Task: In the  document problemanalysis.html Share this file with 'softage2@softage.net' Make a copy of the file 'without changing the auto name' Delete the  copy of the file
Action: Mouse moved to (444, 446)
Screenshot: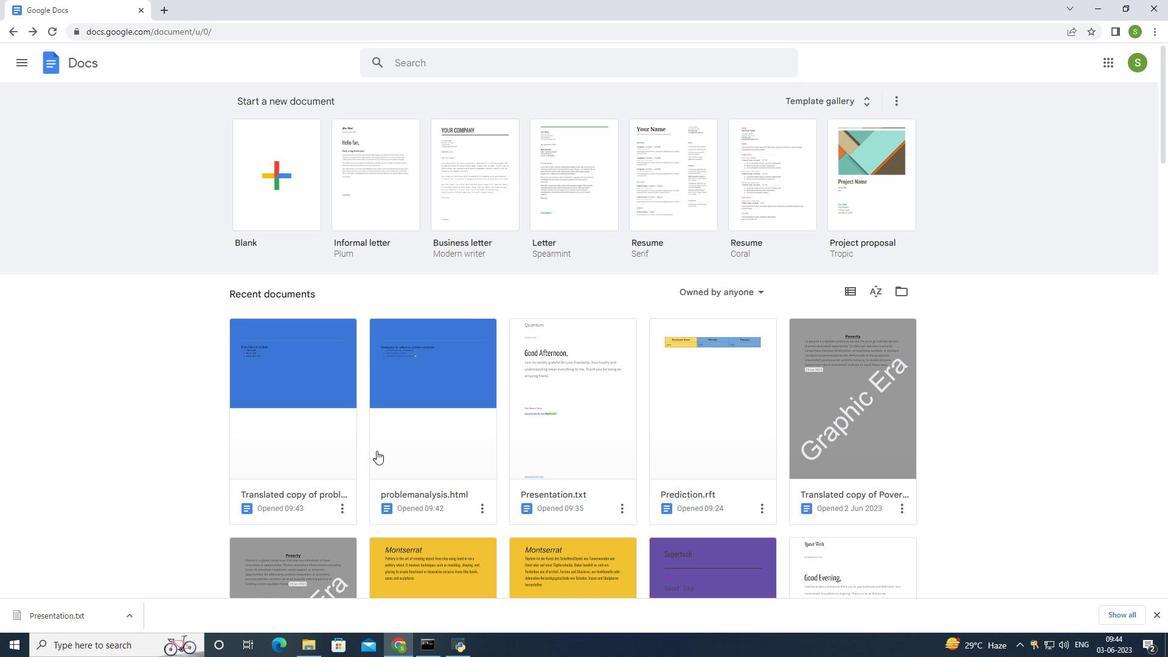 
Action: Mouse pressed left at (444, 446)
Screenshot: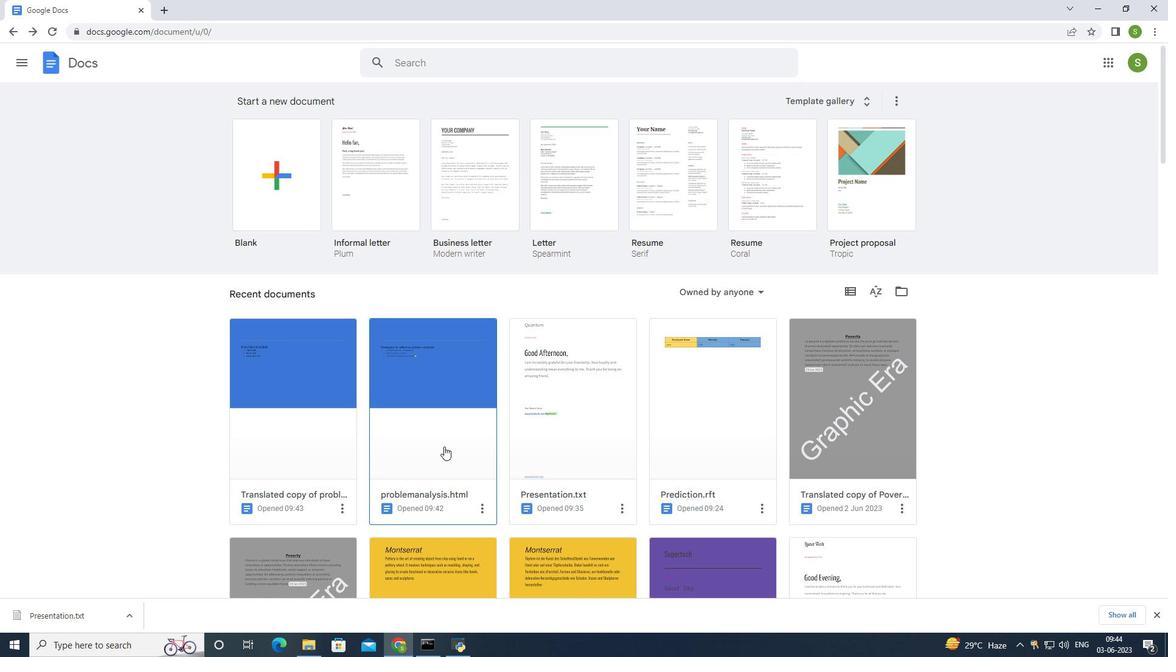 
Action: Mouse moved to (1096, 64)
Screenshot: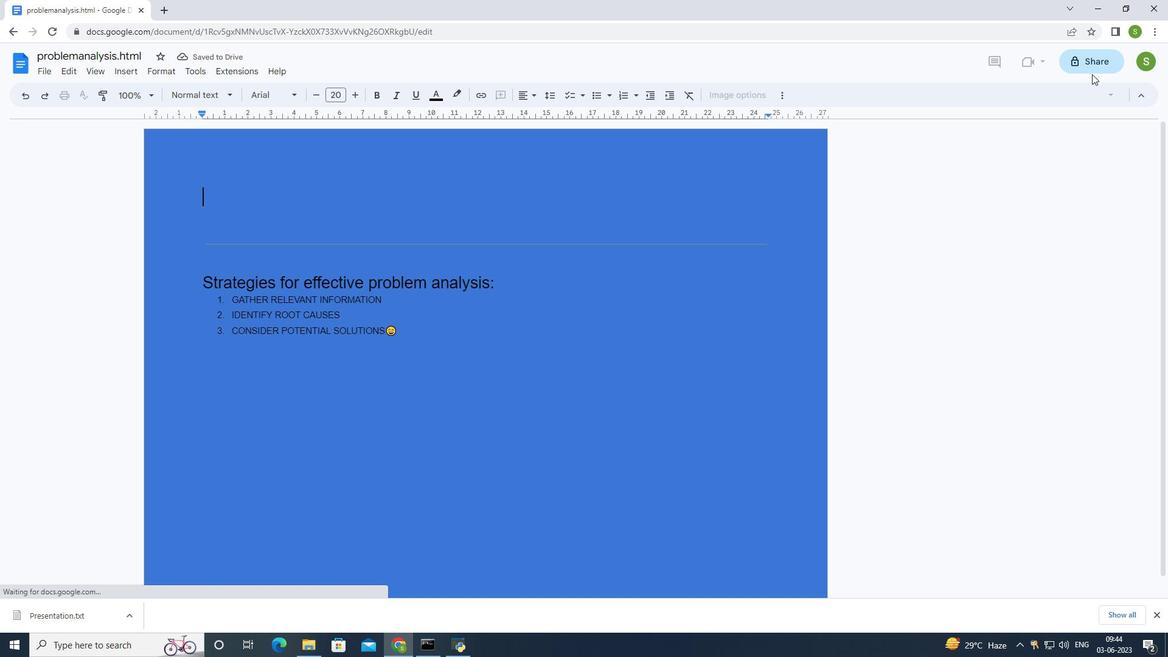 
Action: Mouse pressed left at (1096, 64)
Screenshot: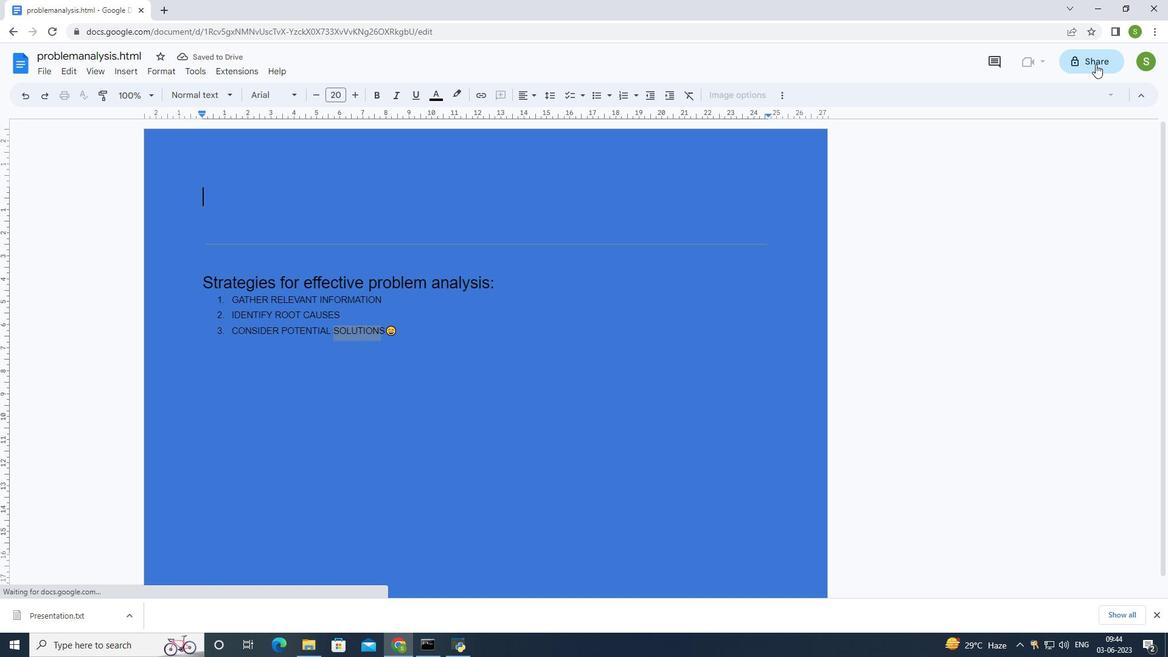 
Action: Mouse moved to (884, 371)
Screenshot: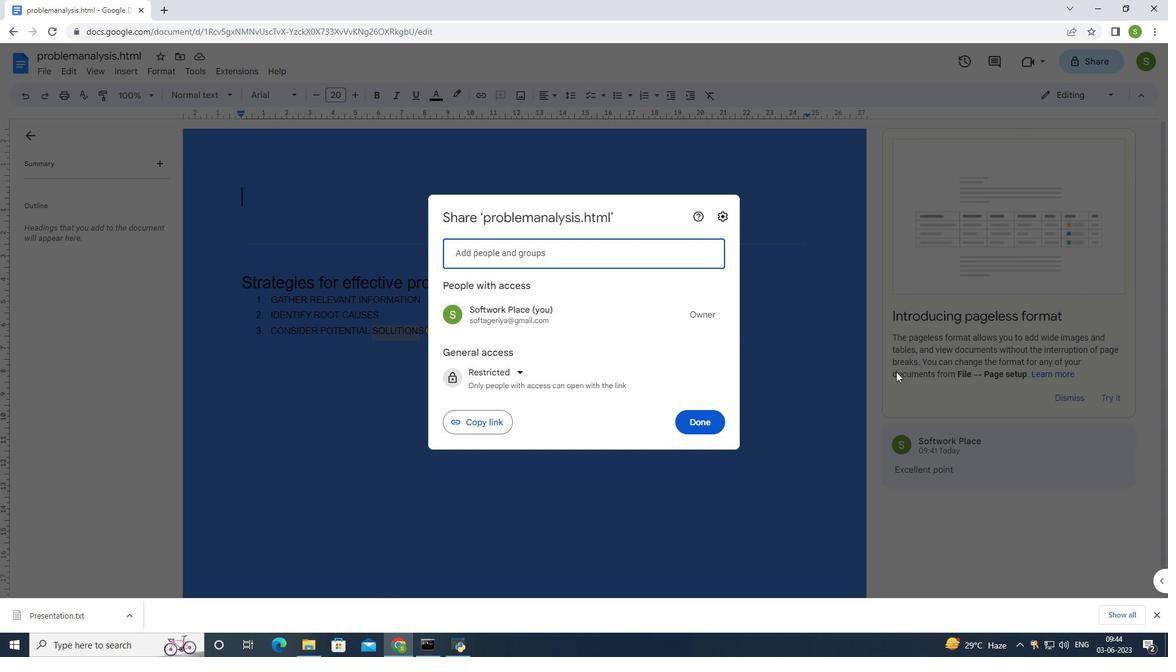 
Action: Key pressed softage,<Key.backspace>.2
Screenshot: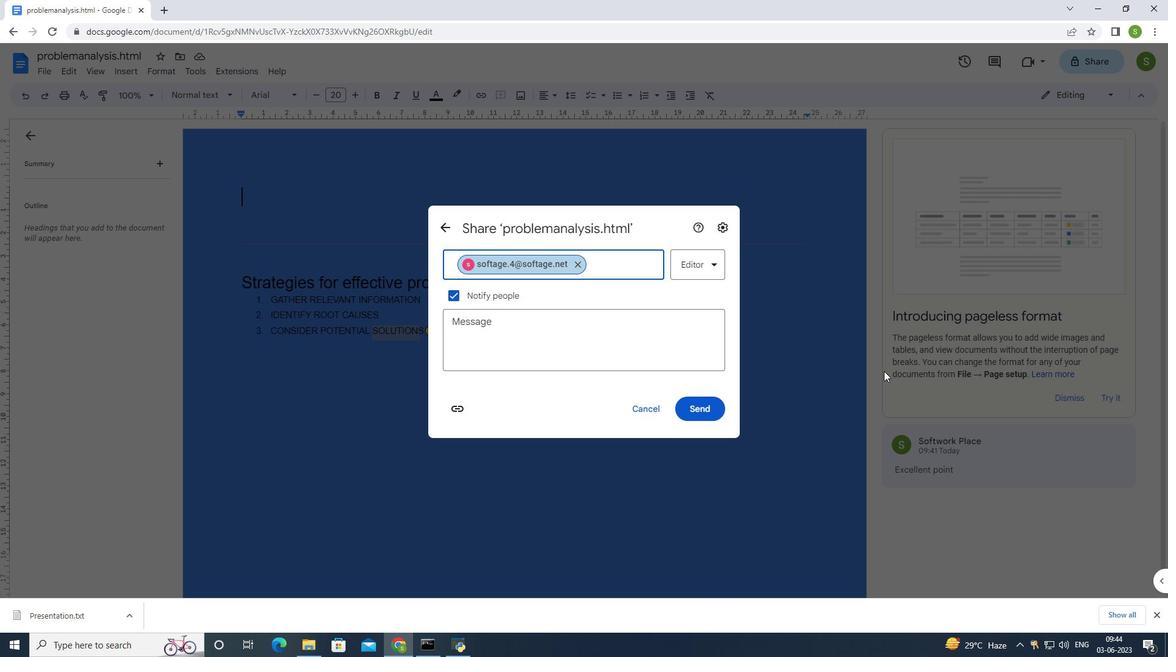 
Action: Mouse moved to (577, 262)
Screenshot: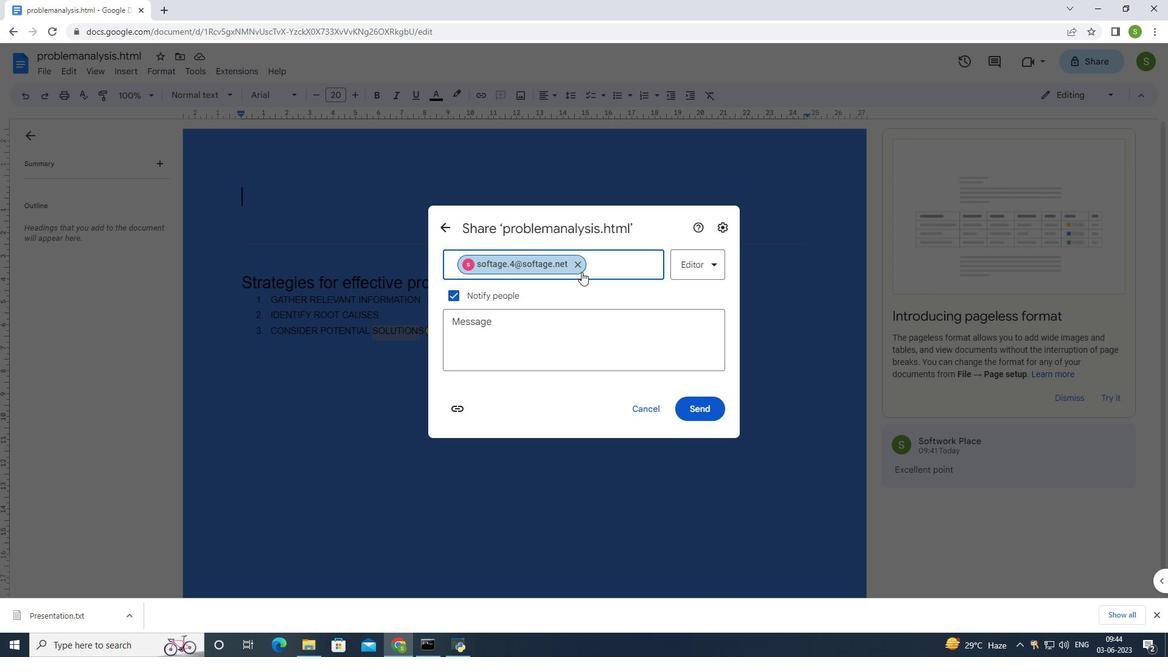 
Action: Mouse pressed left at (577, 262)
Screenshot: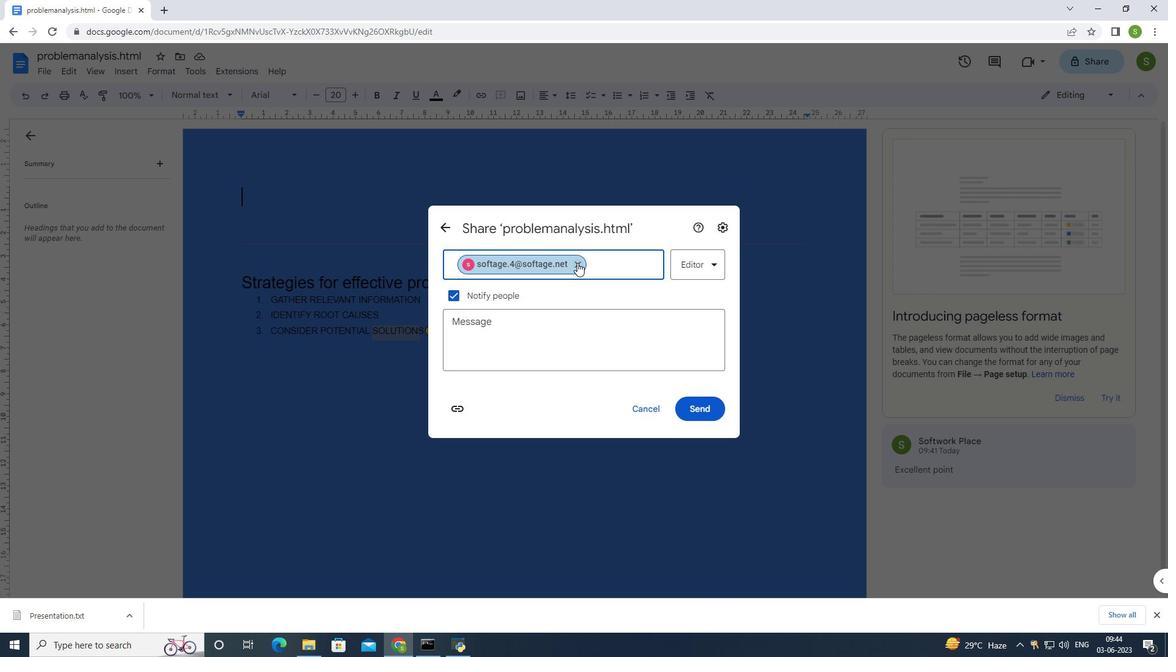 
Action: Mouse moved to (577, 262)
Screenshot: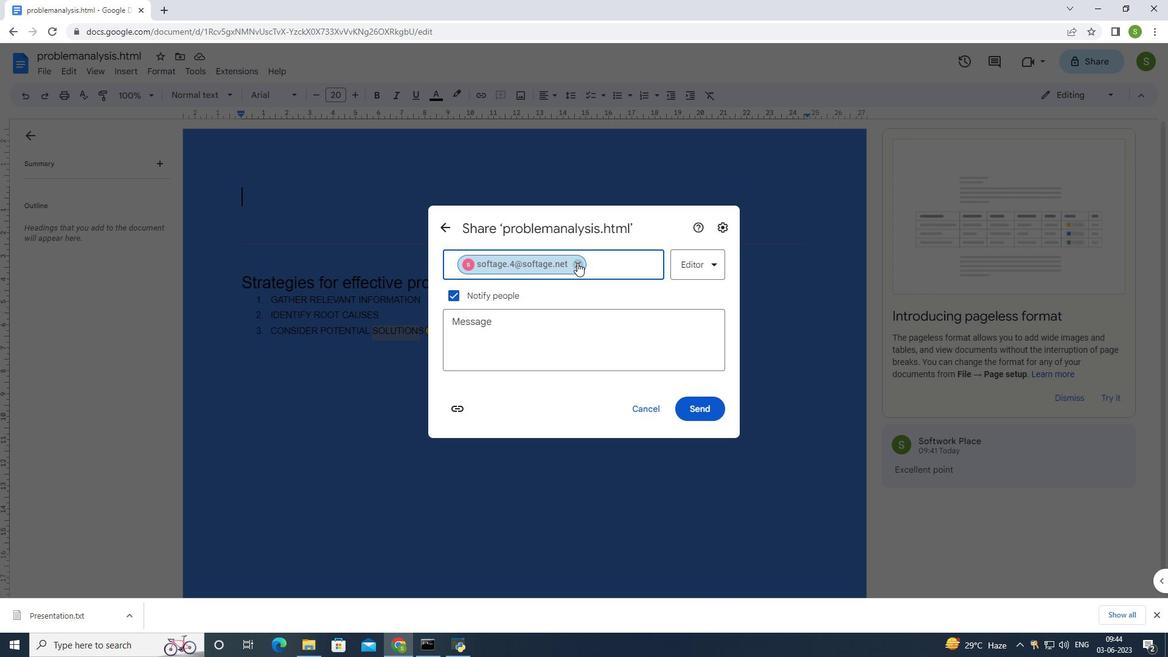 
Action: Key pressed softag
Screenshot: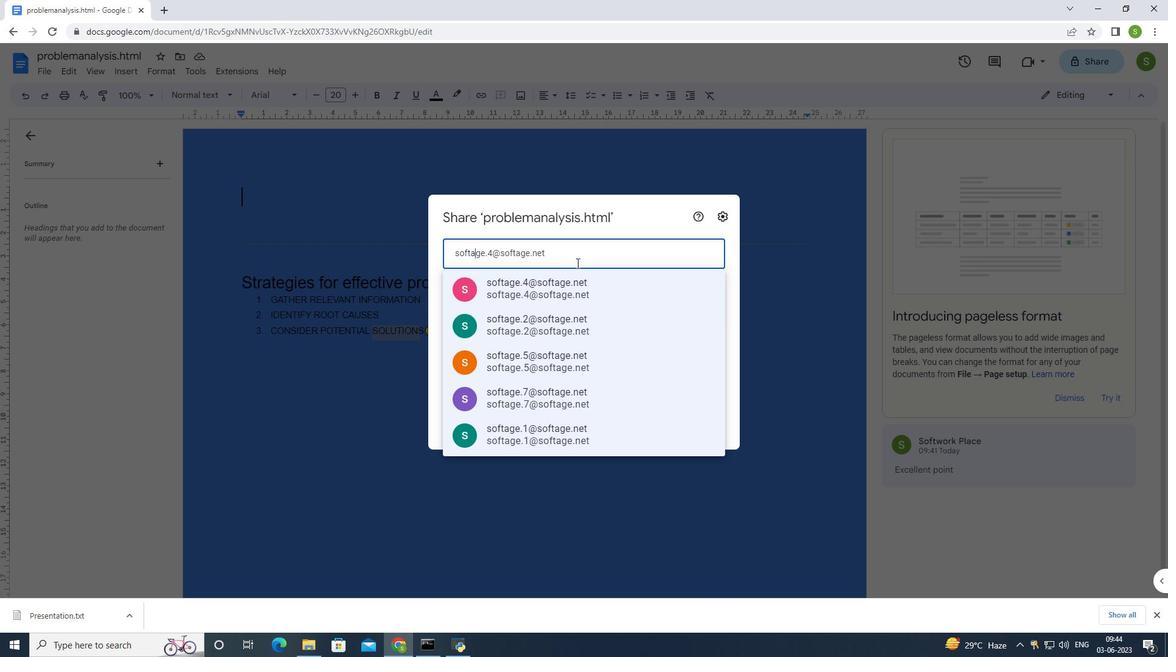 
Action: Mouse moved to (577, 262)
Screenshot: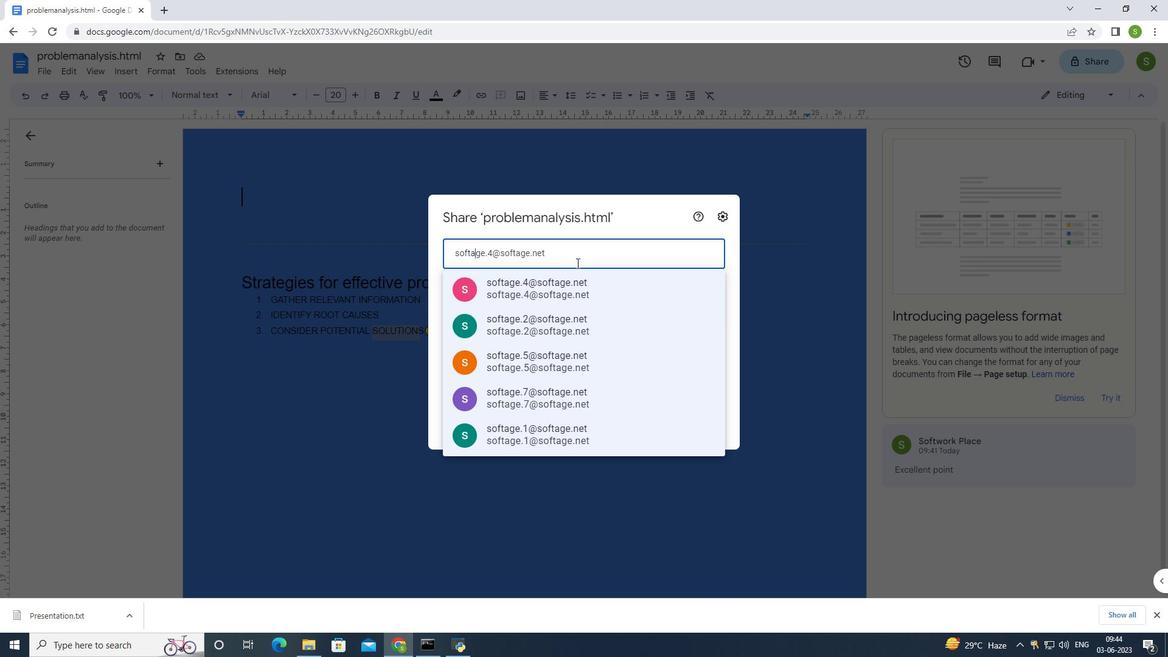
Action: Key pressed e.
Screenshot: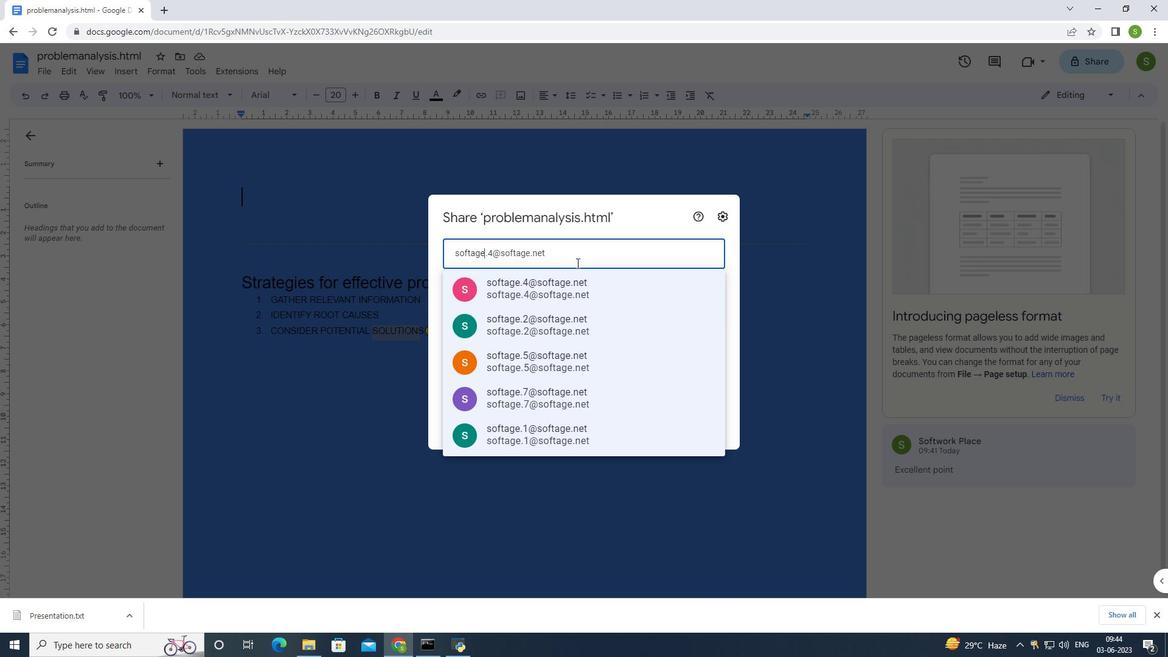 
Action: Mouse moved to (577, 262)
Screenshot: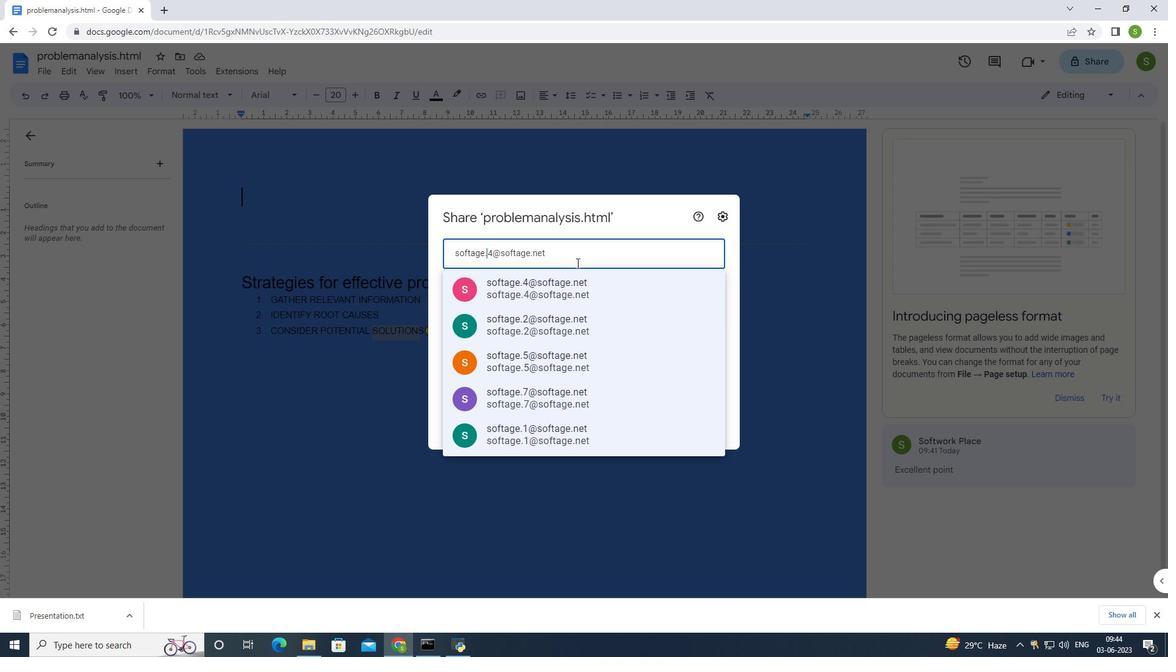 
Action: Key pressed 2<Key.shift>@softag
Screenshot: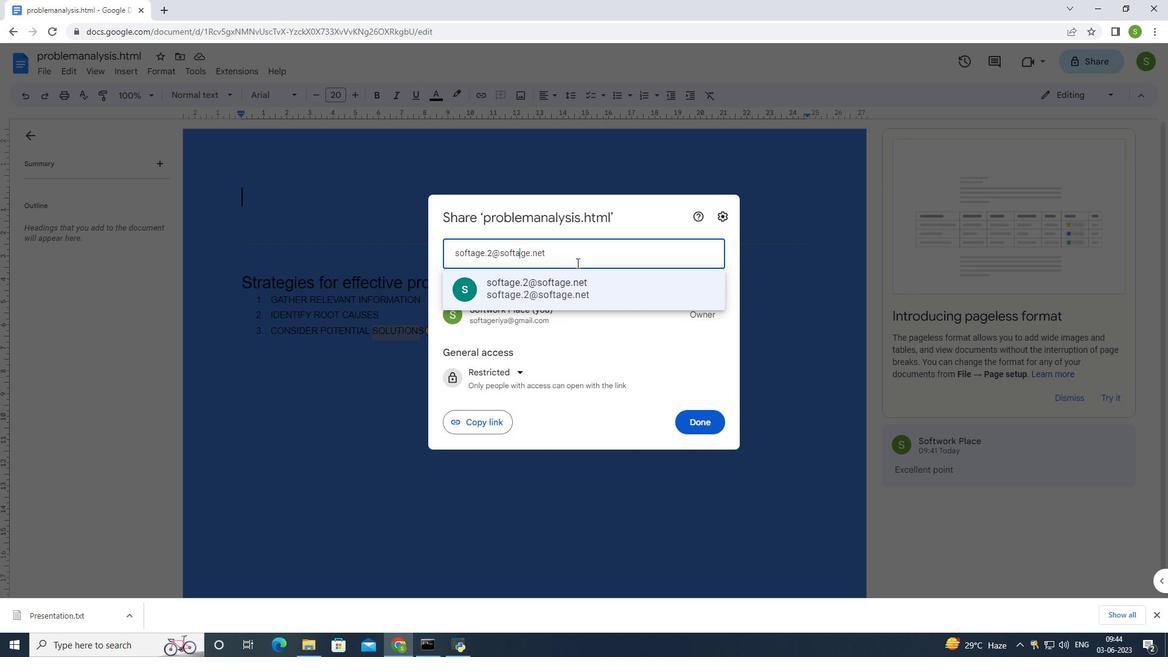 
Action: Mouse moved to (577, 262)
Screenshot: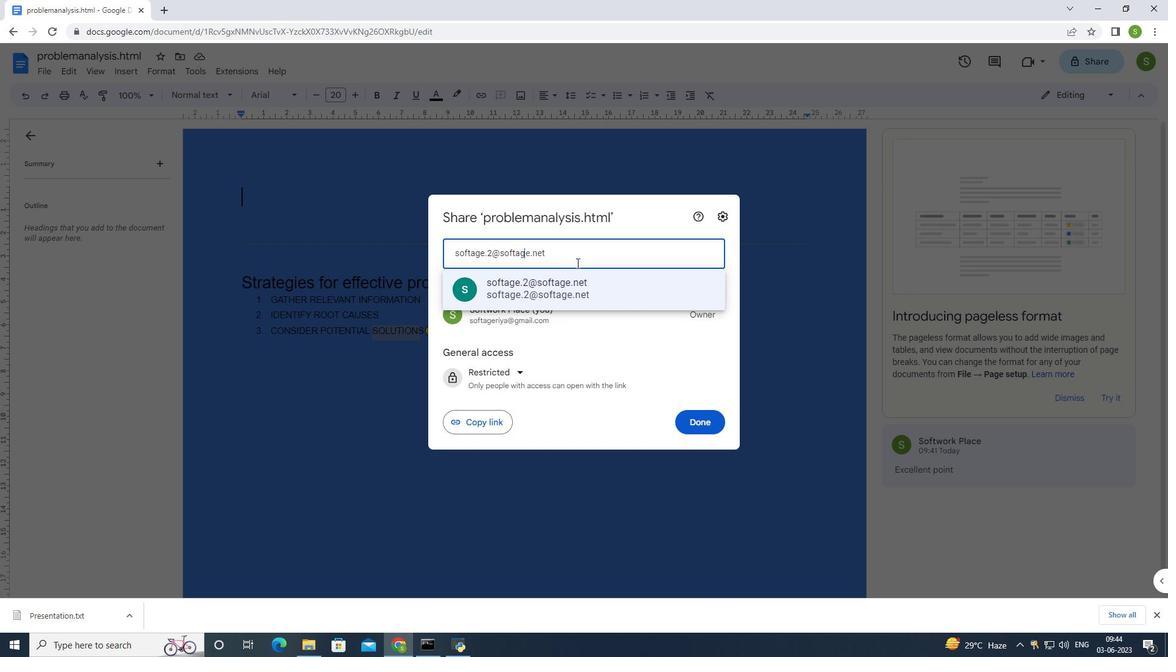 
Action: Key pressed e
Screenshot: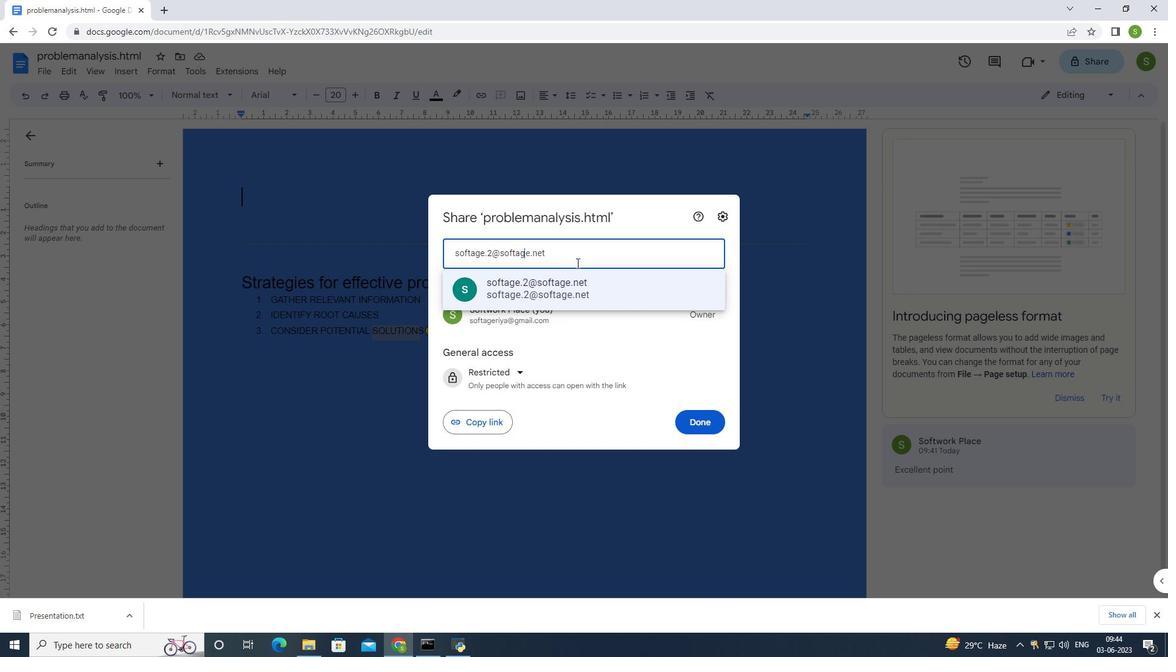 
Action: Mouse moved to (577, 263)
Screenshot: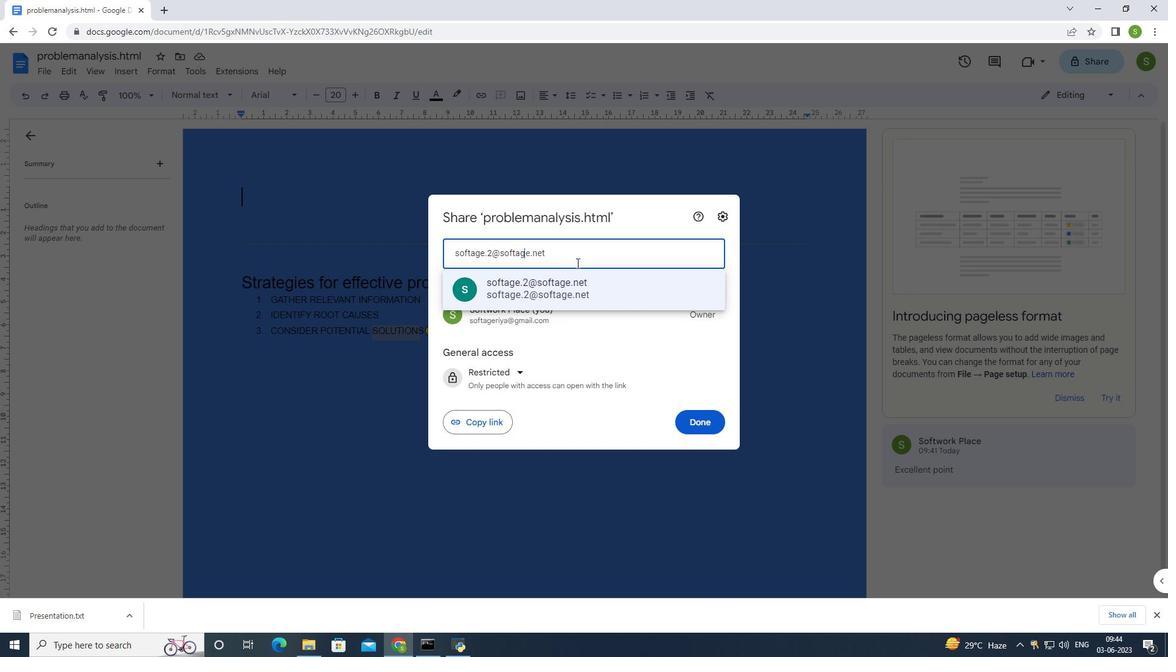 
Action: Key pressed .net
Screenshot: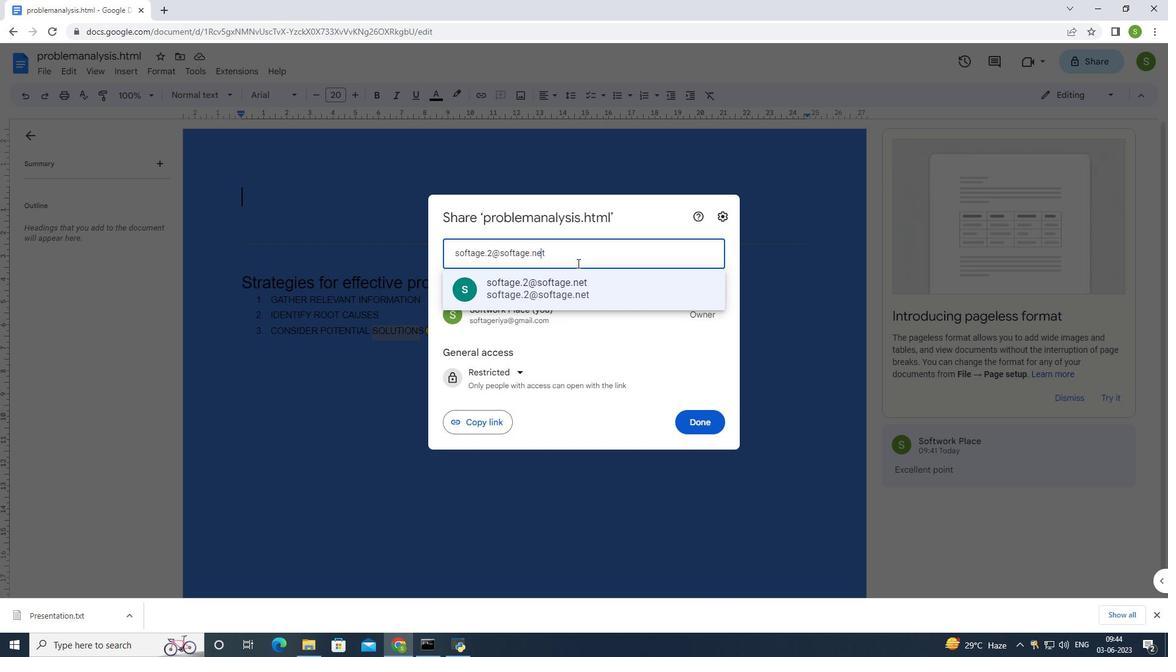 
Action: Mouse moved to (558, 294)
Screenshot: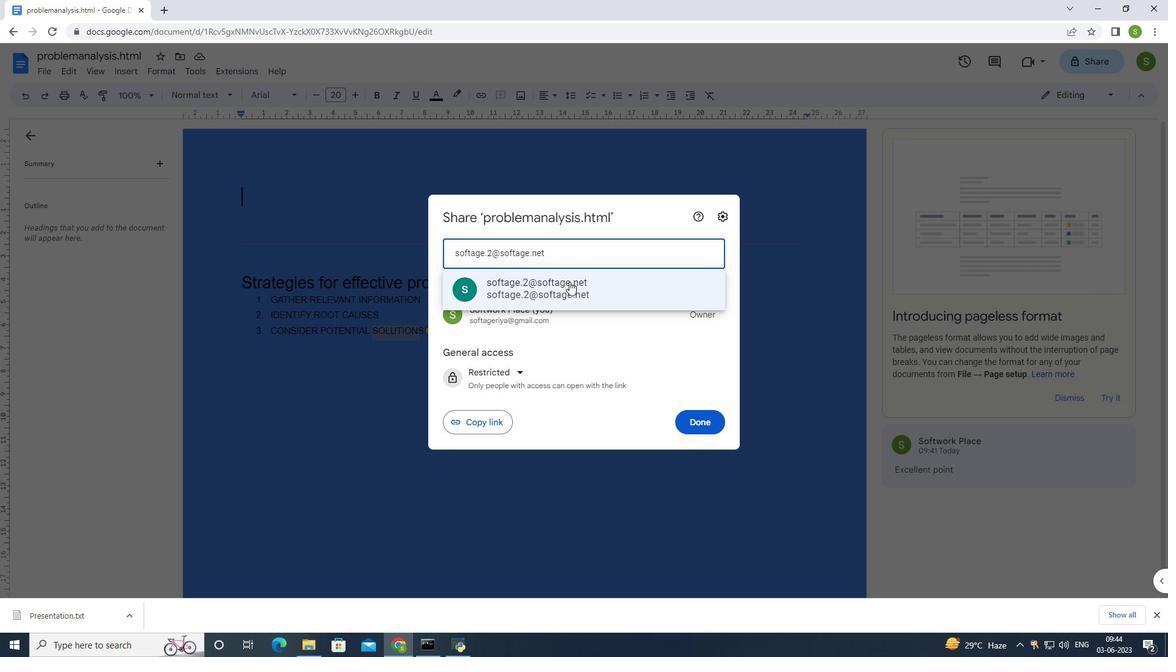 
Action: Mouse pressed left at (558, 294)
Screenshot: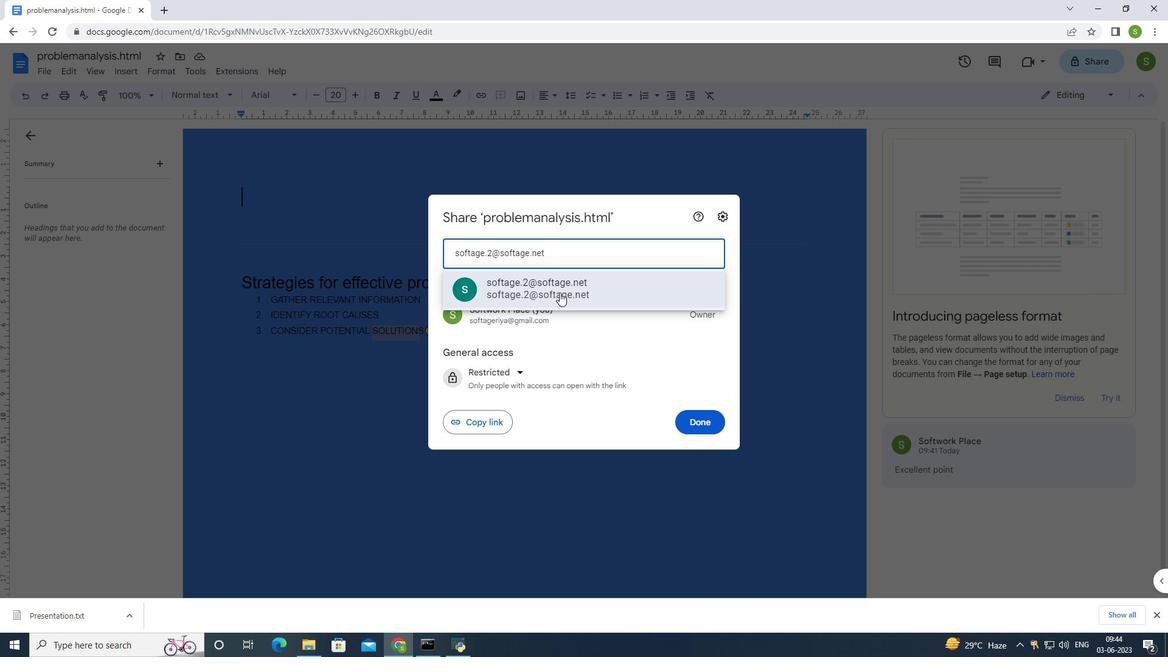 
Action: Mouse moved to (712, 407)
Screenshot: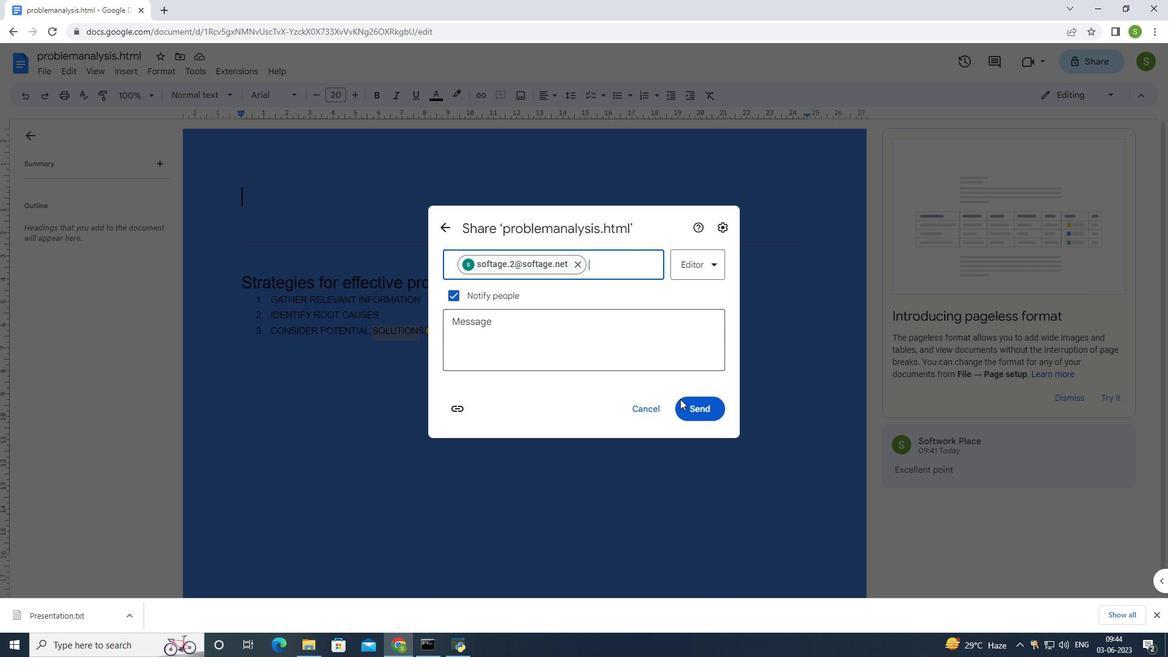 
Action: Mouse pressed left at (712, 407)
Screenshot: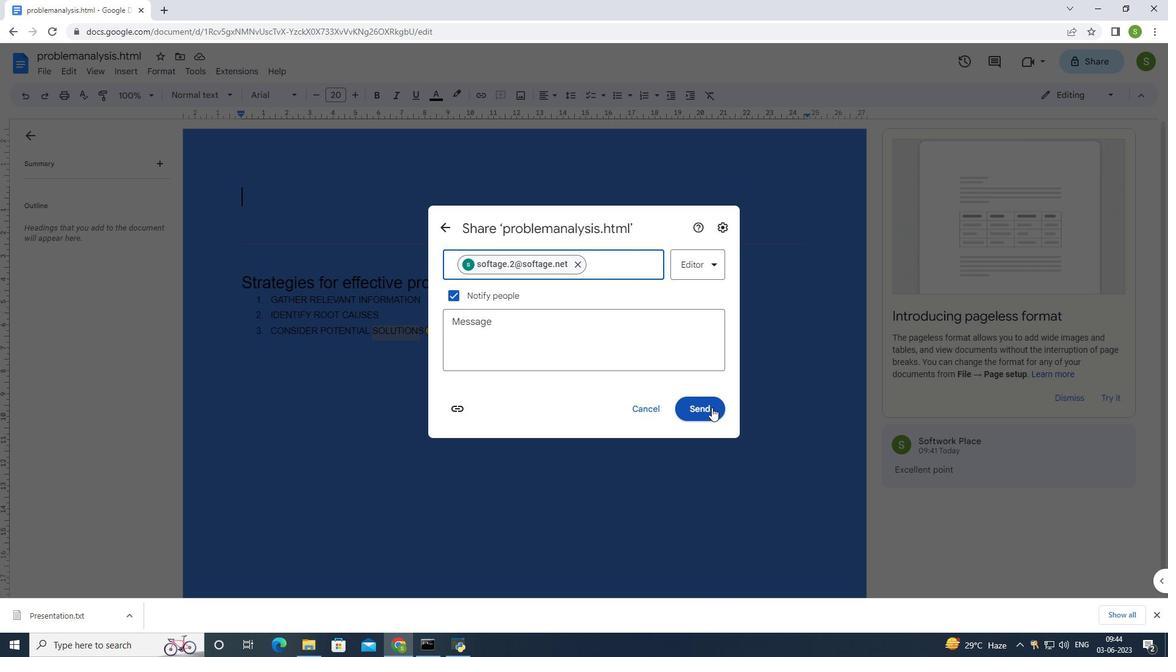 
Action: Mouse moved to (43, 65)
Screenshot: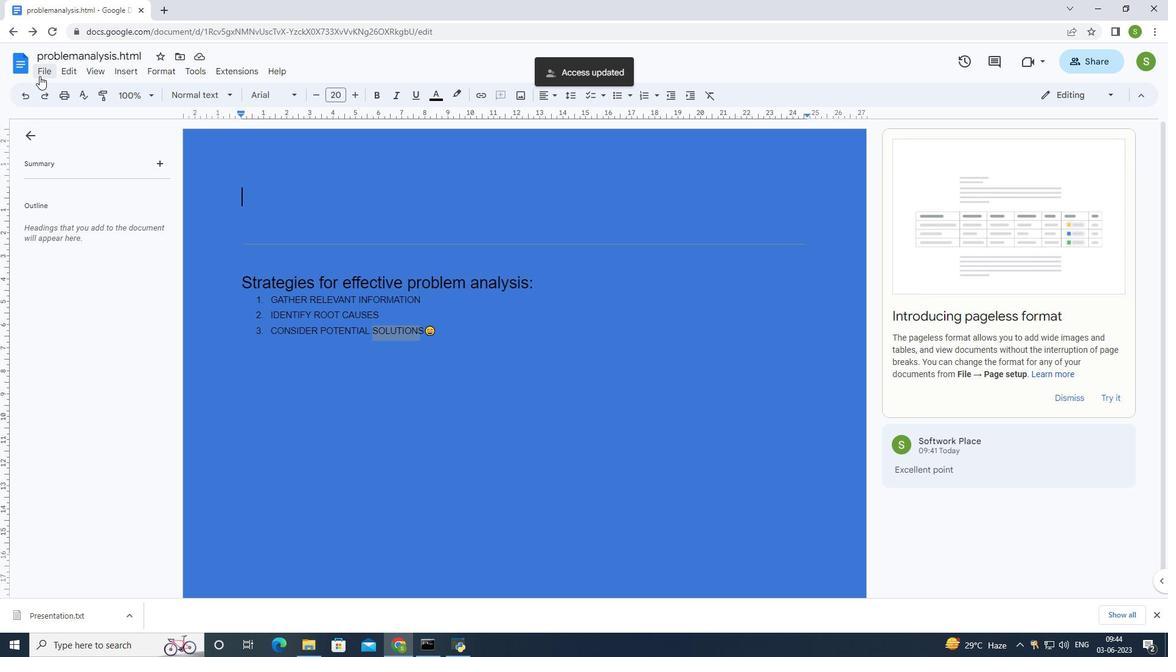 
Action: Mouse pressed left at (43, 65)
Screenshot: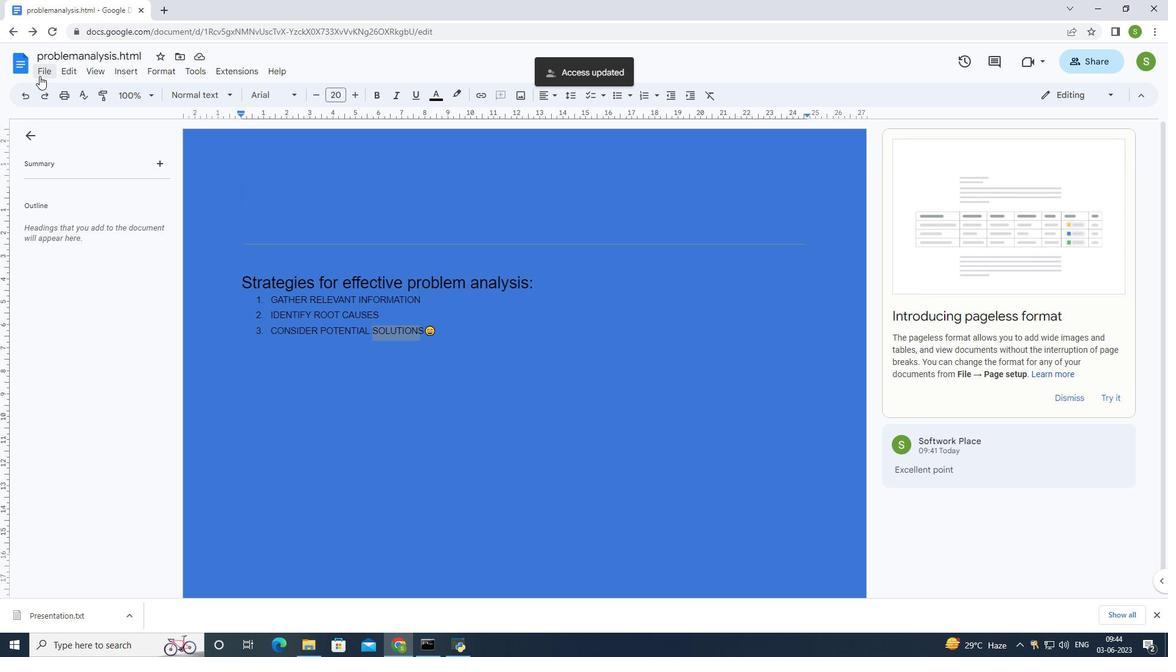 
Action: Mouse moved to (52, 128)
Screenshot: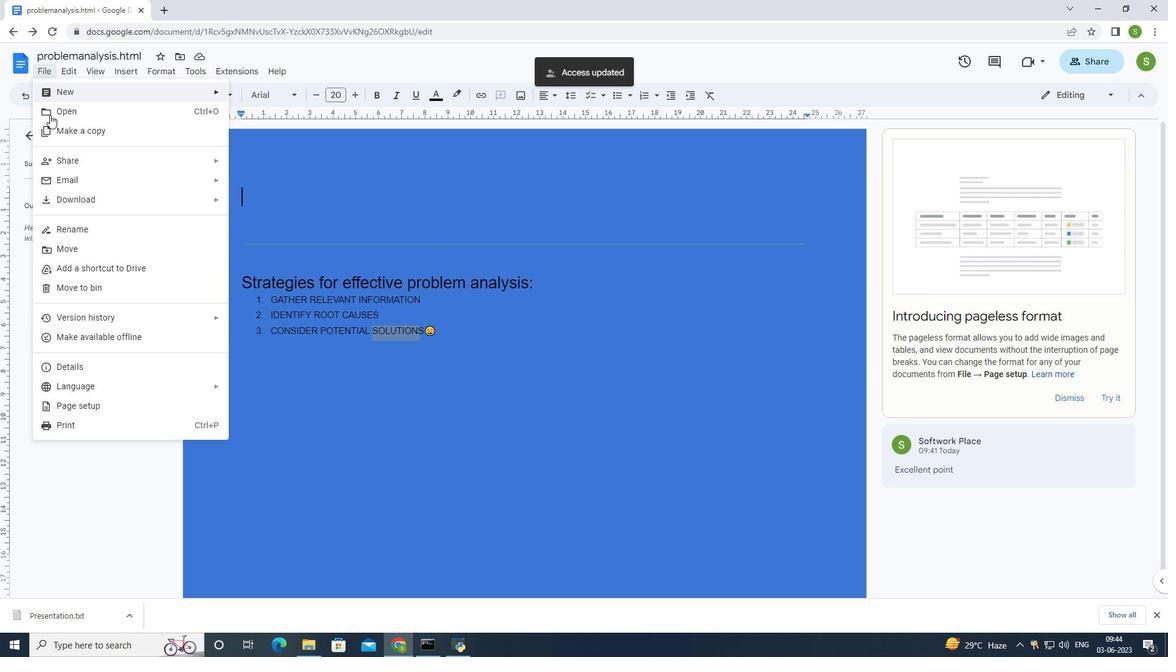 
Action: Mouse pressed left at (52, 128)
Screenshot: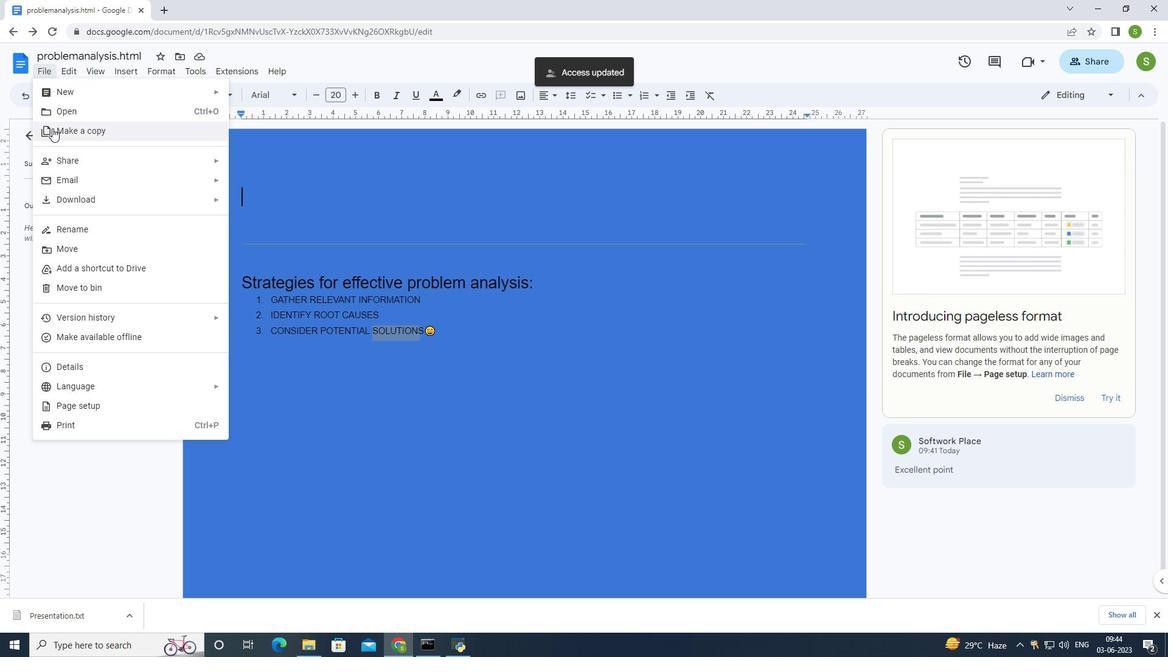 
Action: Mouse moved to (626, 420)
Screenshot: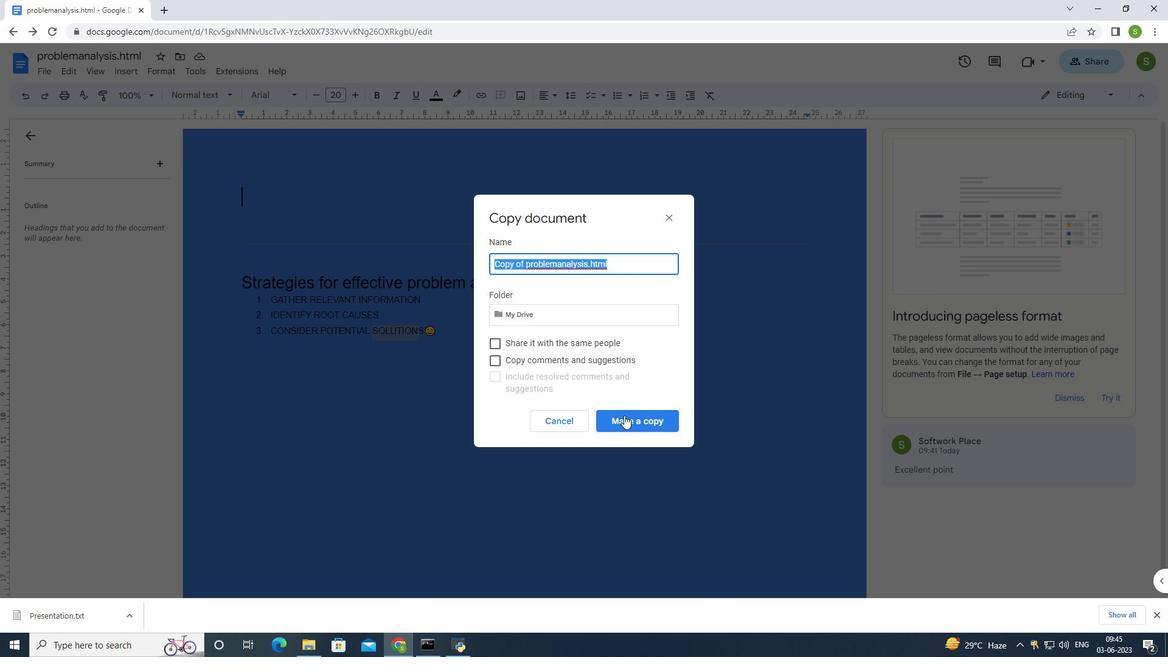 
Action: Mouse pressed left at (626, 420)
Screenshot: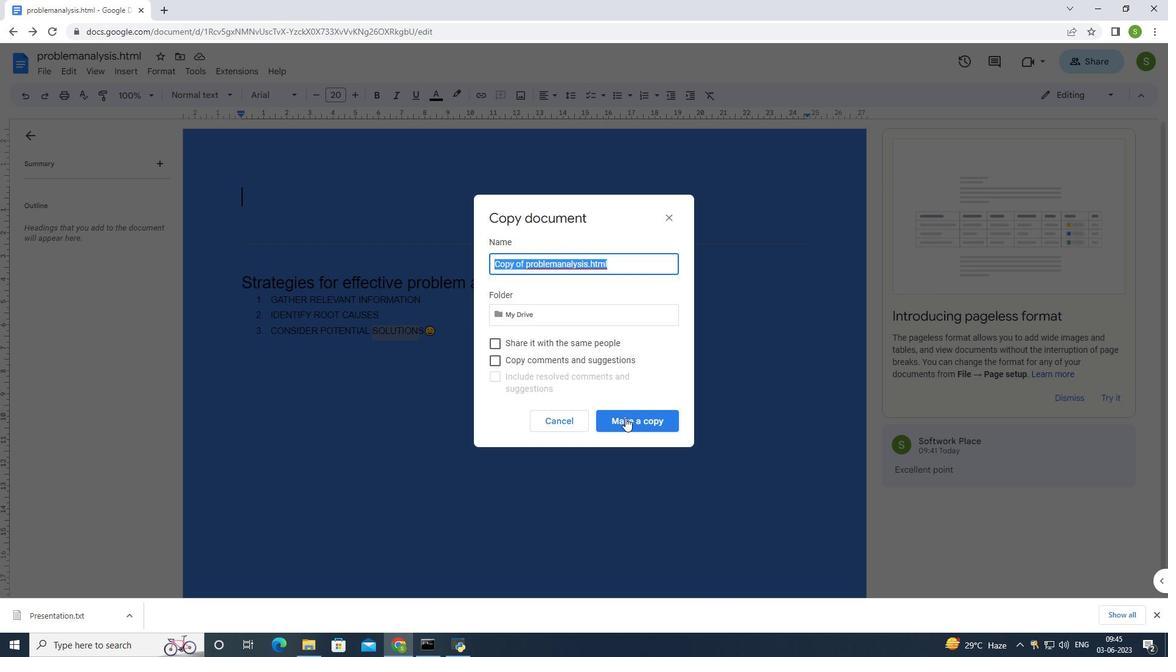 
Action: Mouse moved to (182, 56)
Screenshot: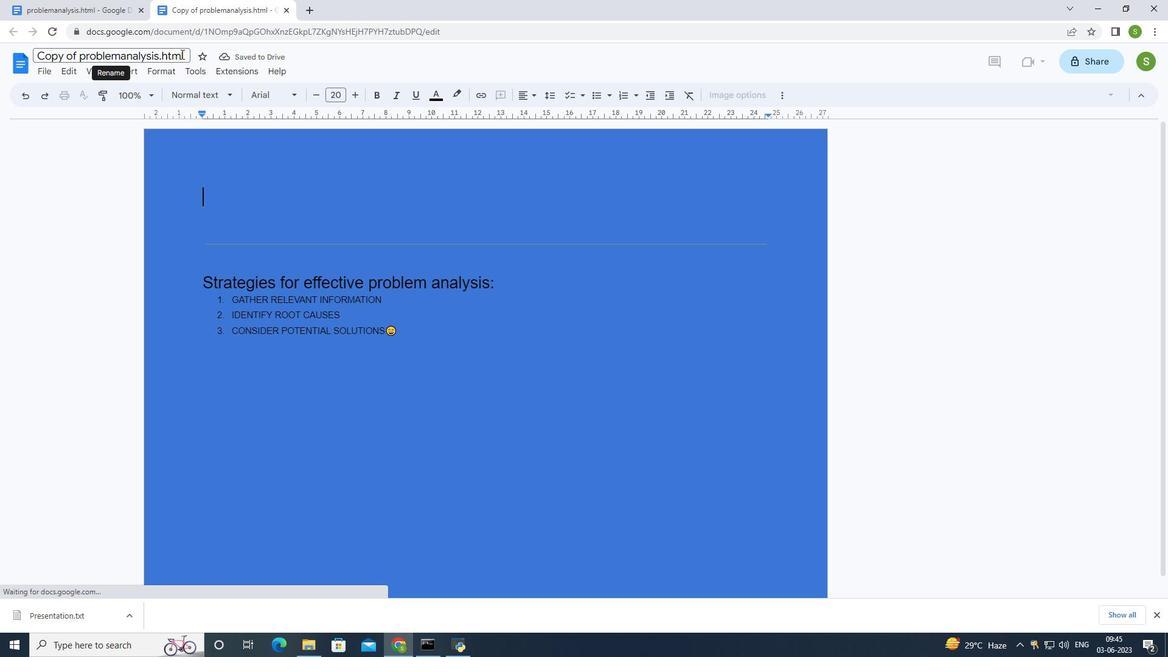 
Action: Mouse pressed left at (182, 56)
Screenshot: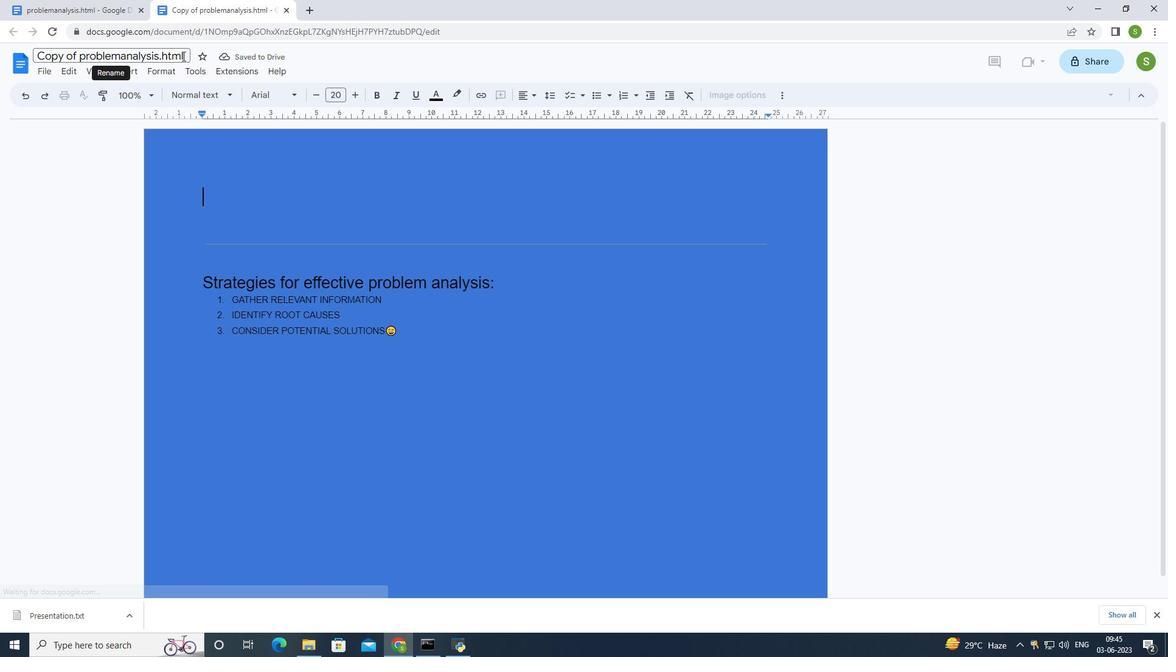 
Action: Mouse moved to (334, 191)
Screenshot: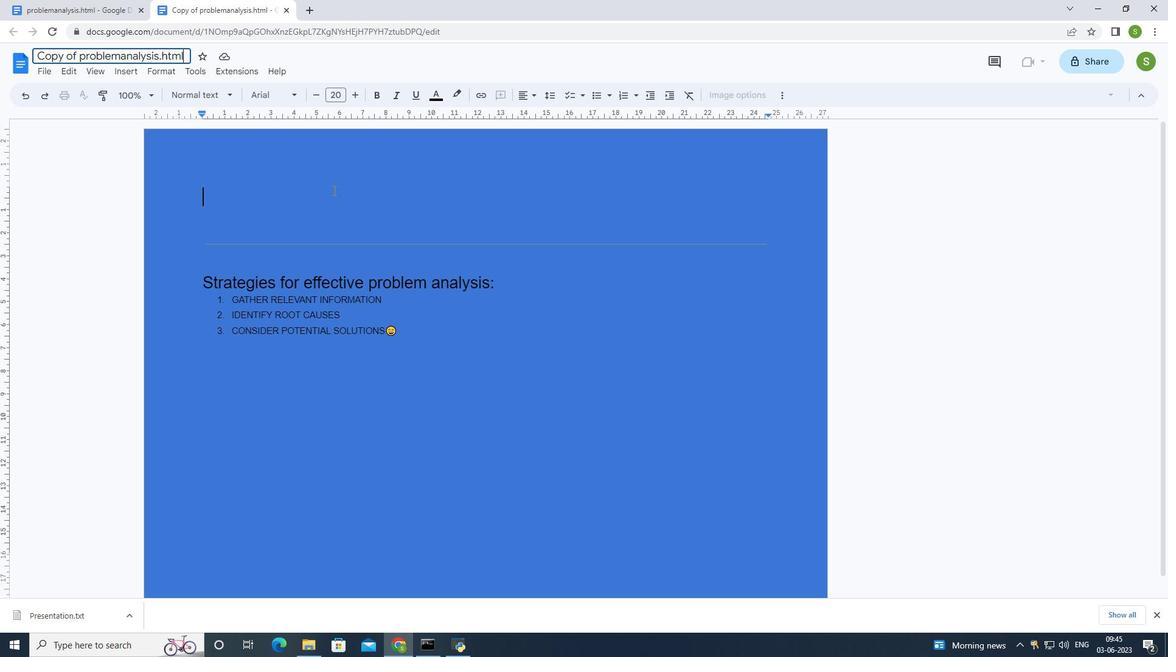 
Action: Key pressed <Key.backspace>
Screenshot: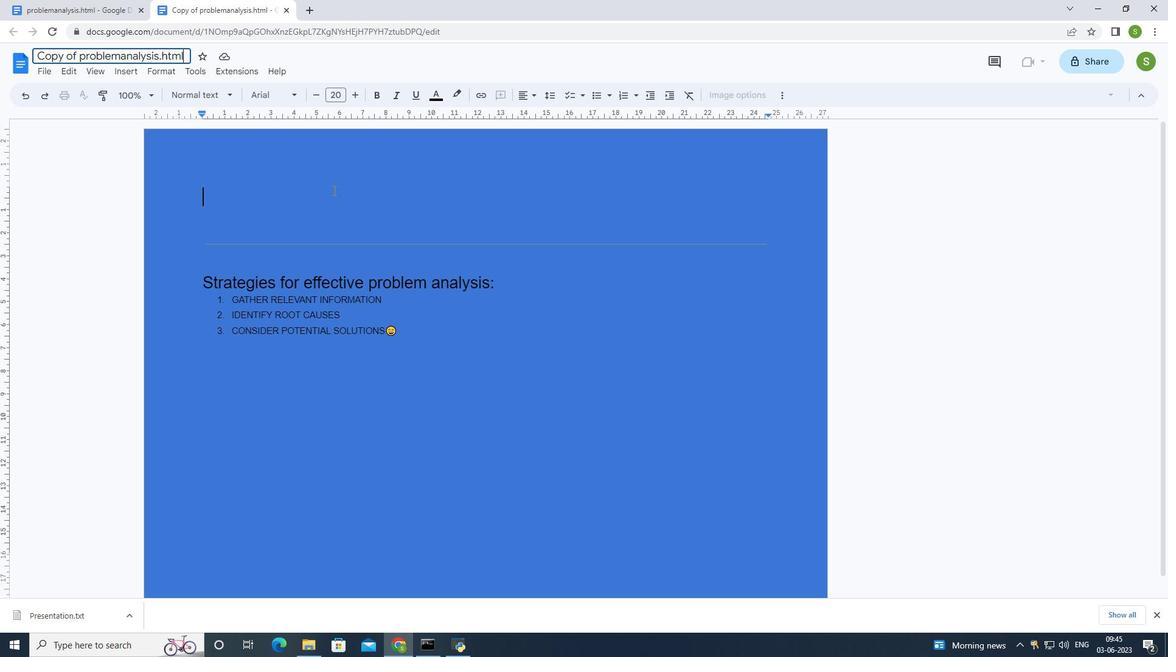 
Action: Mouse moved to (334, 191)
Screenshot: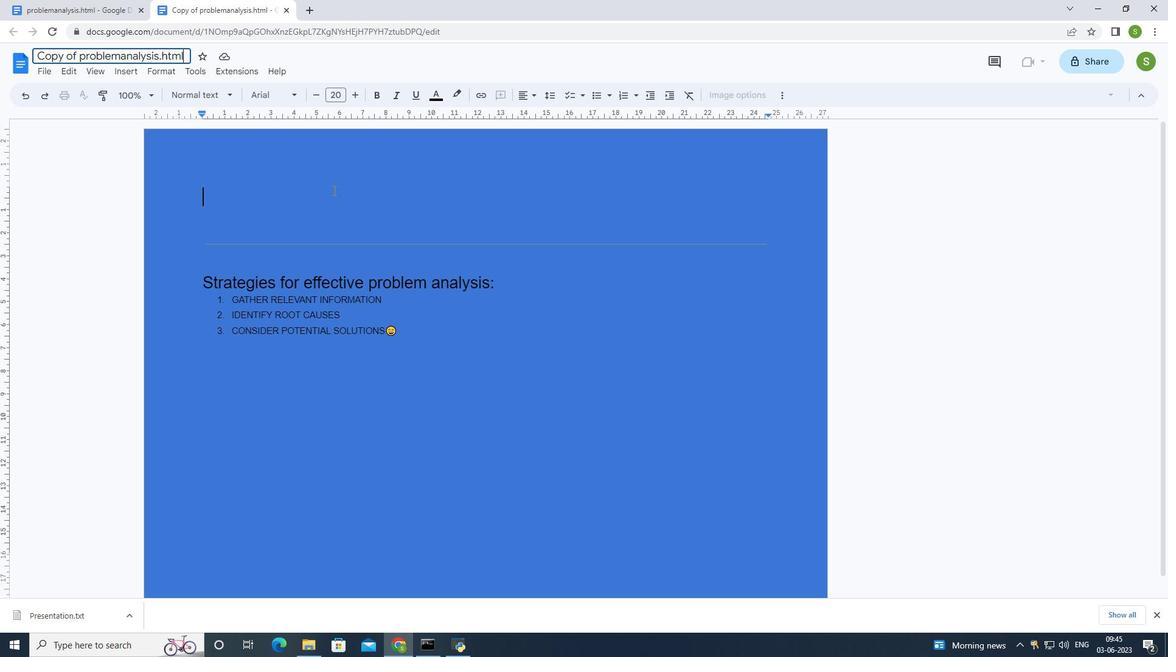 
Action: Key pressed <Key.backspace><Key.backspace><Key.backspace><Key.backspace><Key.backspace><Key.backspace><Key.backspace><Key.backspace><Key.backspace><Key.backspace><Key.backspace><Key.backspace><Key.backspace><Key.backspace><Key.backspace><Key.backspace><Key.backspace><Key.backspace><Key.backspace><Key.backspace><Key.backspace><Key.backspace><Key.backspace><Key.backspace><Key.backspace><Key.backspace><Key.backspace><Key.backspace><Key.backspace><Key.backspace>
Screenshot: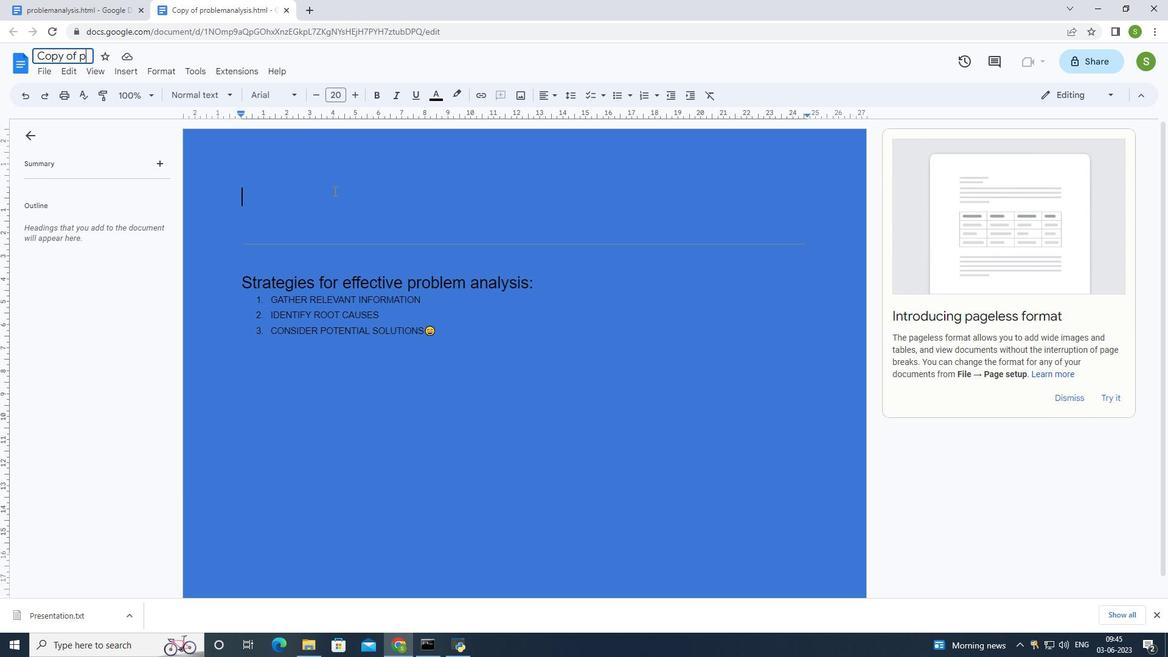
Action: Mouse moved to (336, 192)
Screenshot: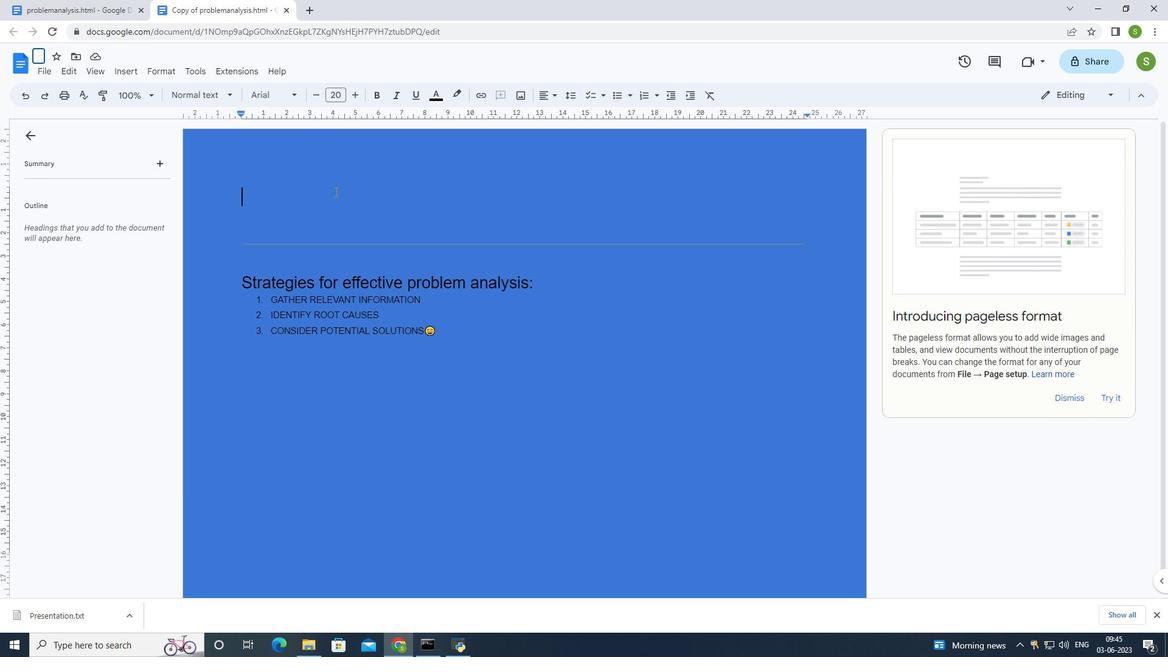 
